 Task: Add Schar Pizza Crust to the cart.
Action: Mouse pressed left at (19, 74)
Screenshot: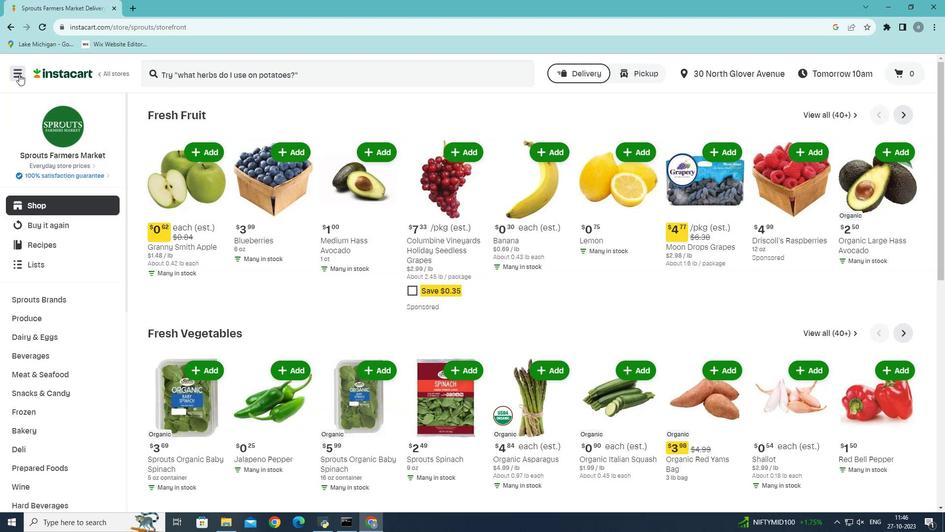 
Action: Mouse moved to (47, 286)
Screenshot: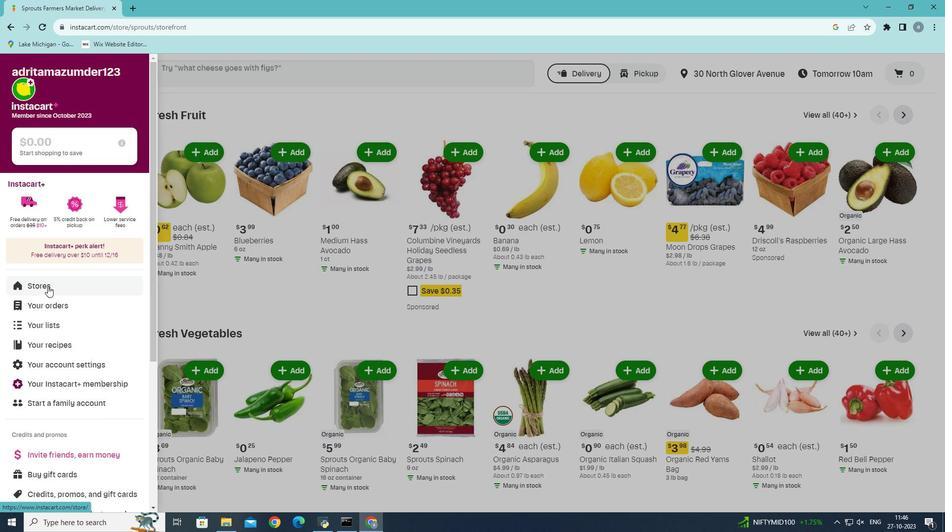
Action: Mouse pressed left at (47, 286)
Screenshot: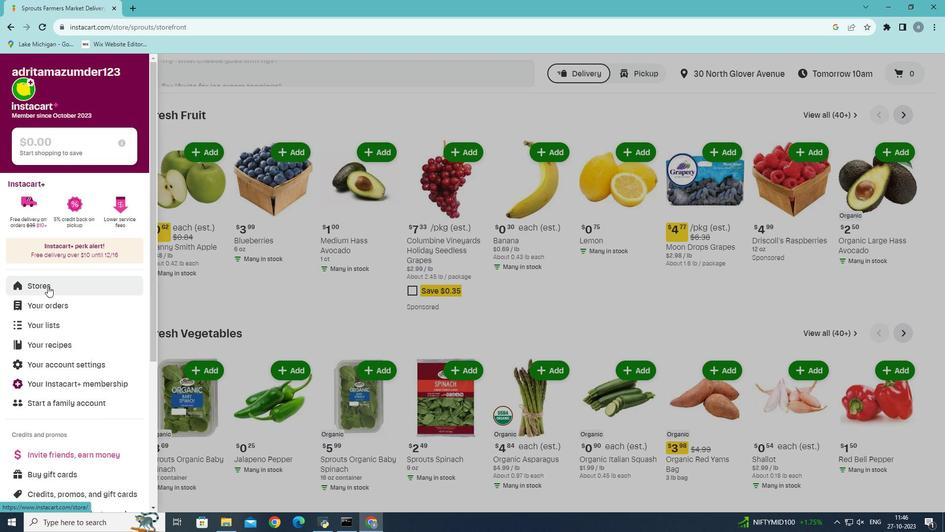 
Action: Mouse moved to (232, 109)
Screenshot: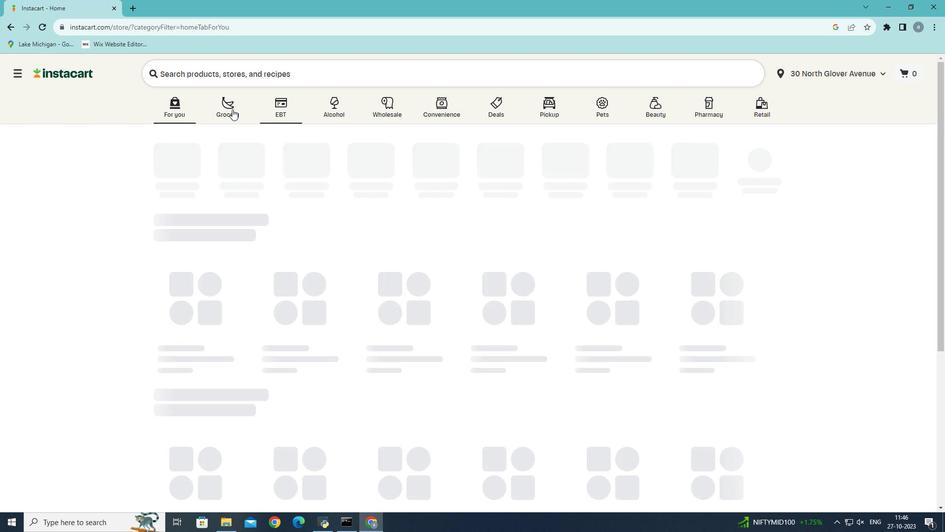 
Action: Mouse pressed left at (232, 109)
Screenshot: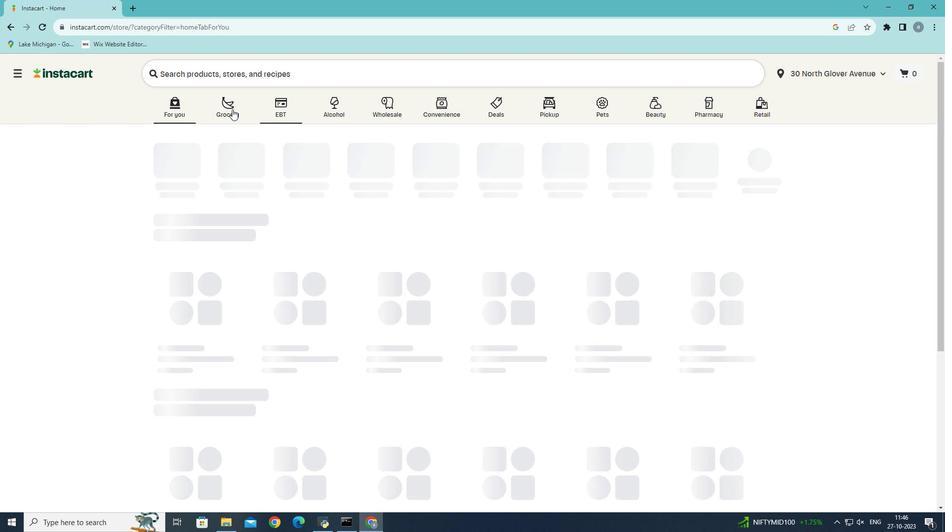 
Action: Mouse moved to (217, 284)
Screenshot: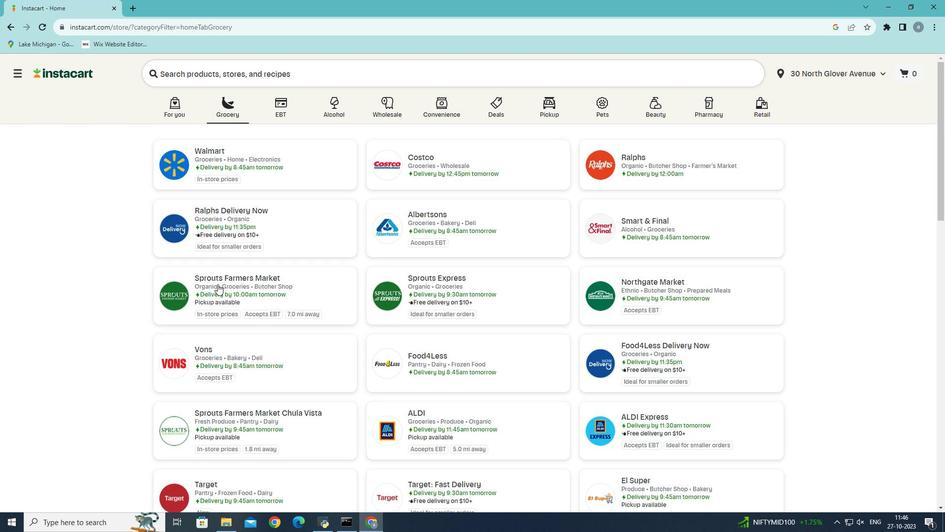 
Action: Mouse pressed left at (217, 284)
Screenshot: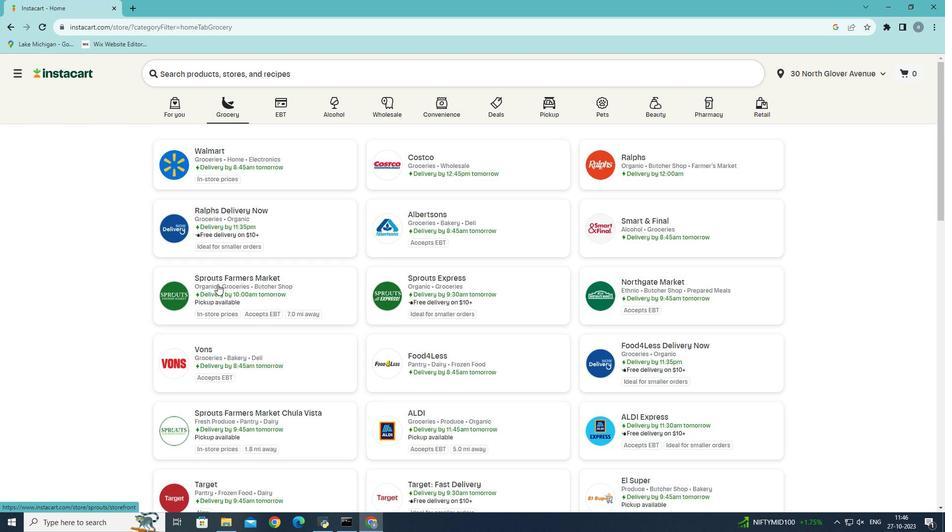 
Action: Mouse moved to (17, 430)
Screenshot: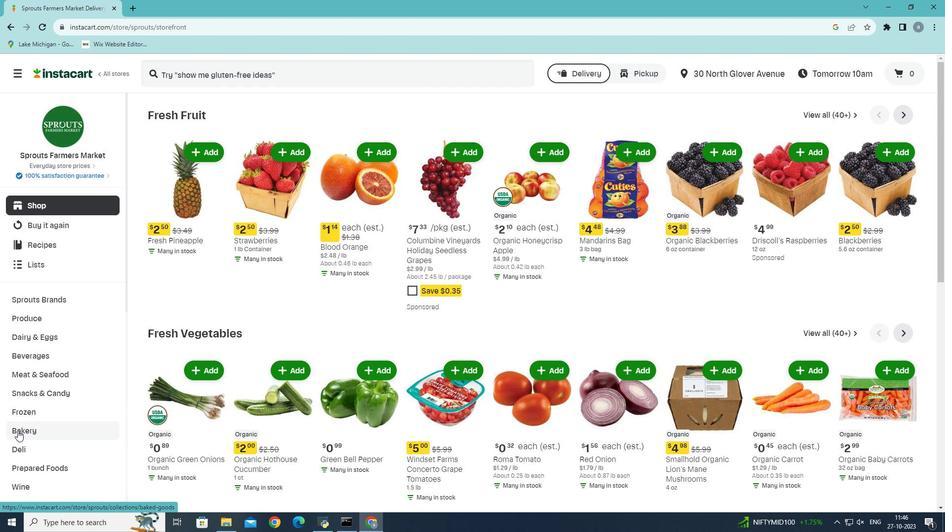 
Action: Mouse pressed left at (17, 430)
Screenshot: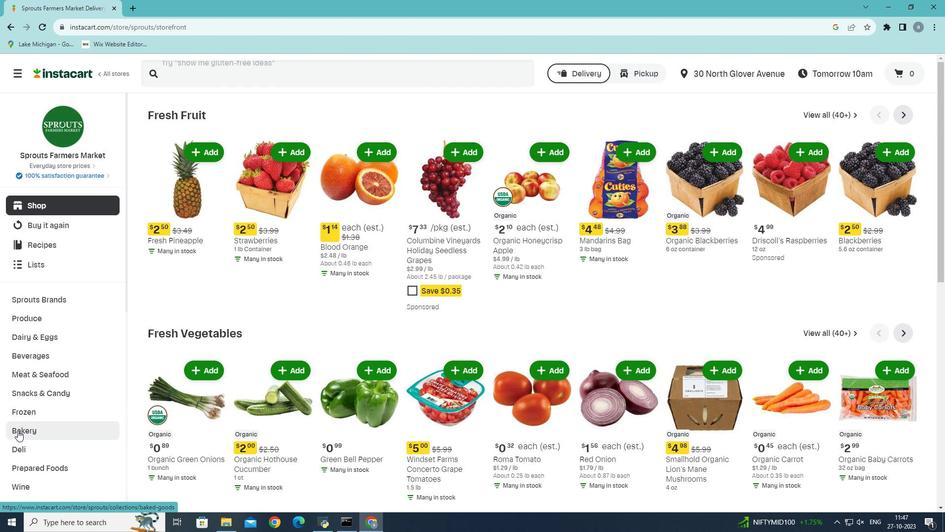 
Action: Mouse moved to (743, 143)
Screenshot: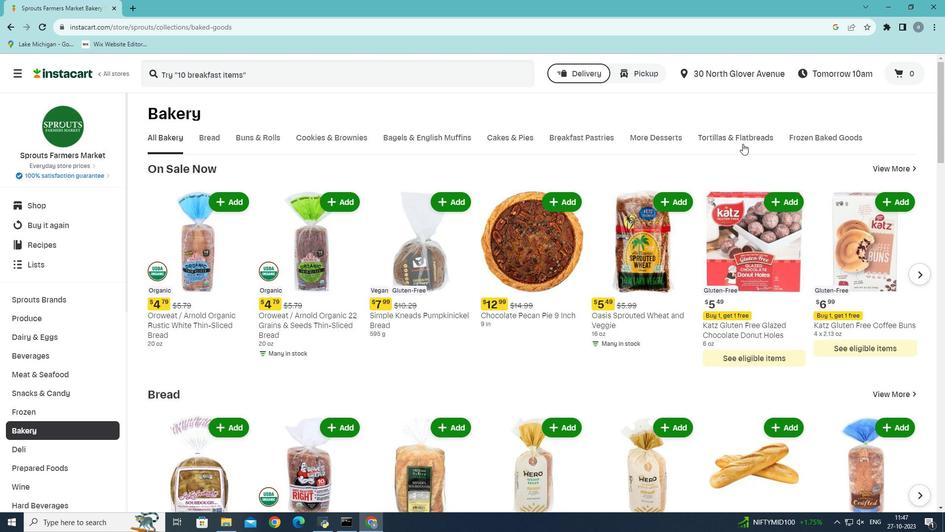 
Action: Mouse pressed left at (743, 143)
Screenshot: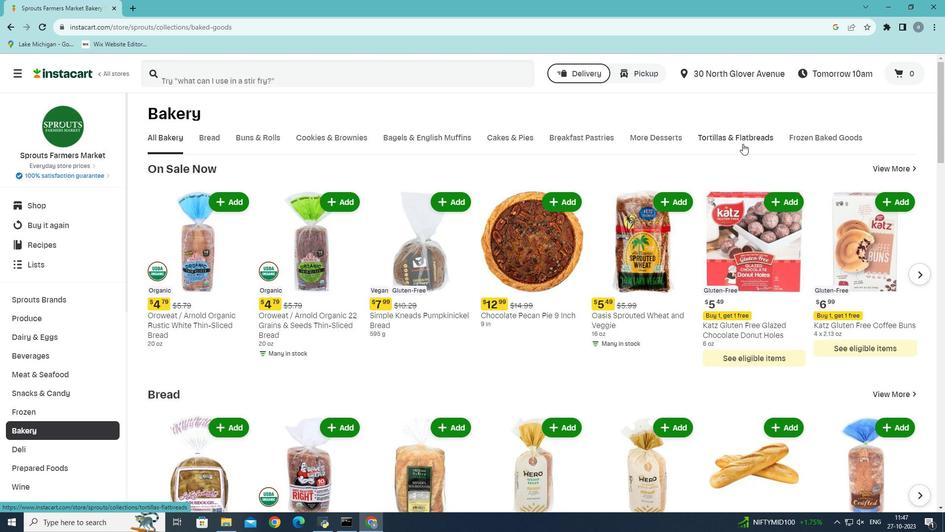 
Action: Mouse moved to (283, 184)
Screenshot: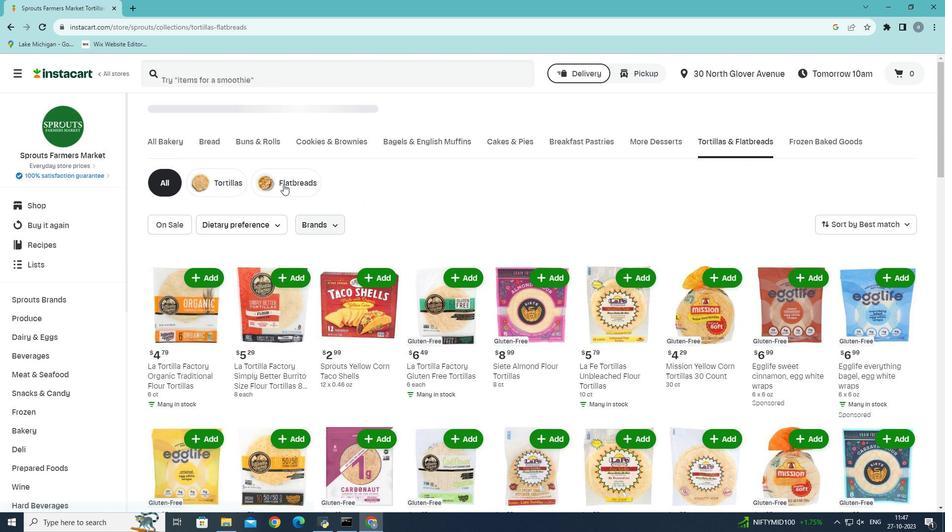 
Action: Mouse pressed left at (283, 184)
Screenshot: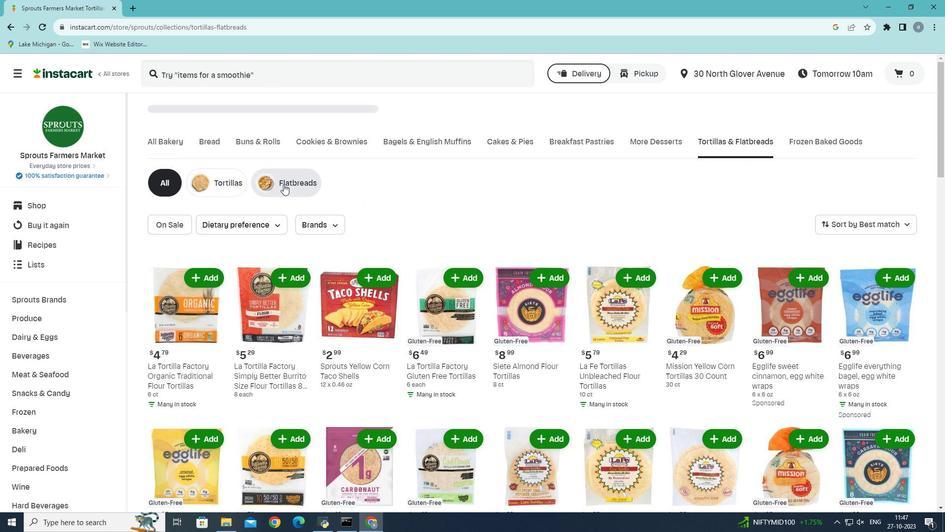 
Action: Mouse moved to (319, 222)
Screenshot: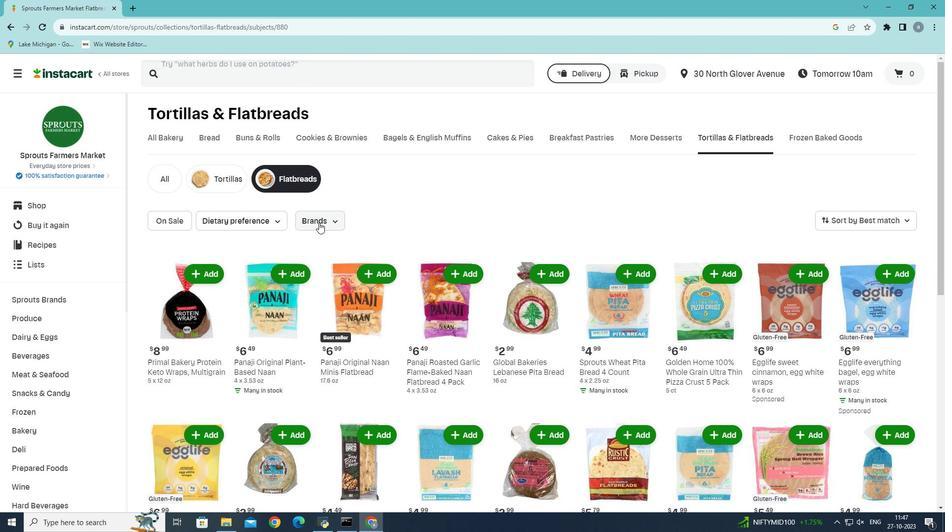 
Action: Mouse scrolled (319, 222) with delta (0, 0)
Screenshot: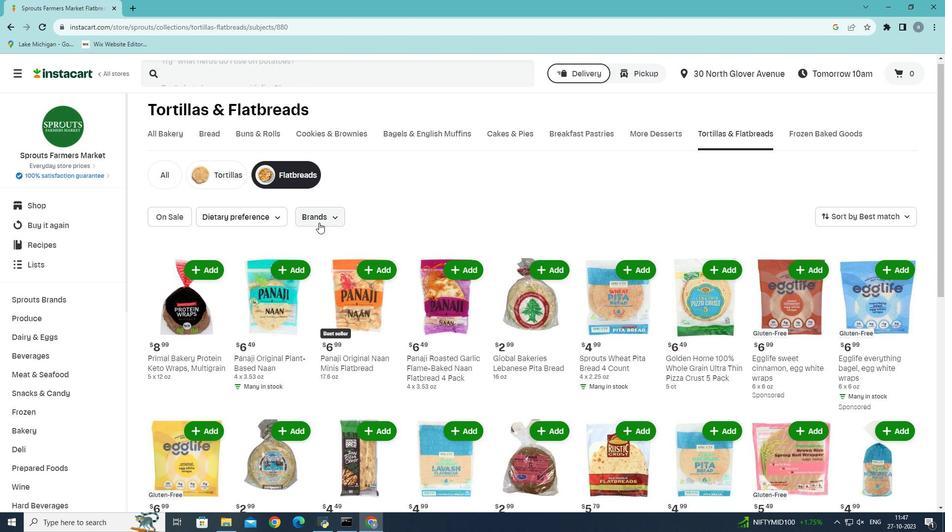 
Action: Mouse scrolled (319, 222) with delta (0, 0)
Screenshot: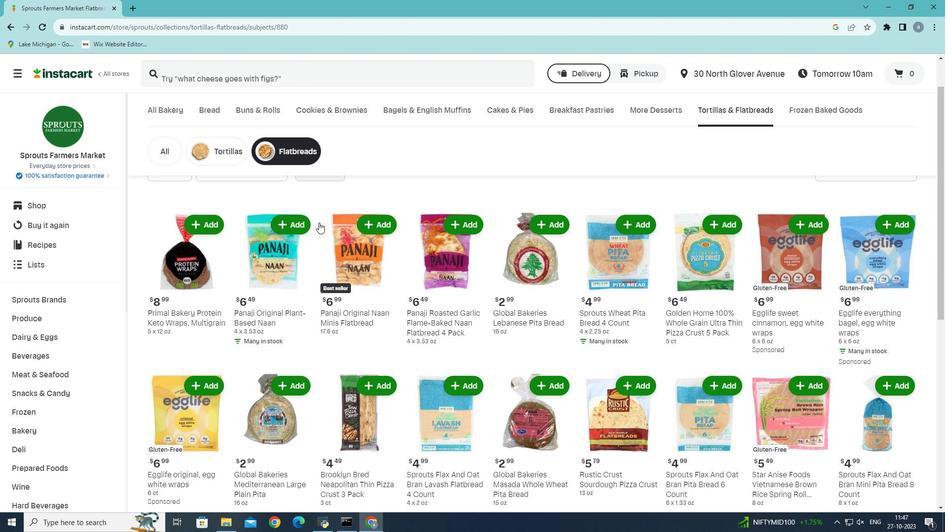 
Action: Mouse scrolled (319, 222) with delta (0, 0)
Screenshot: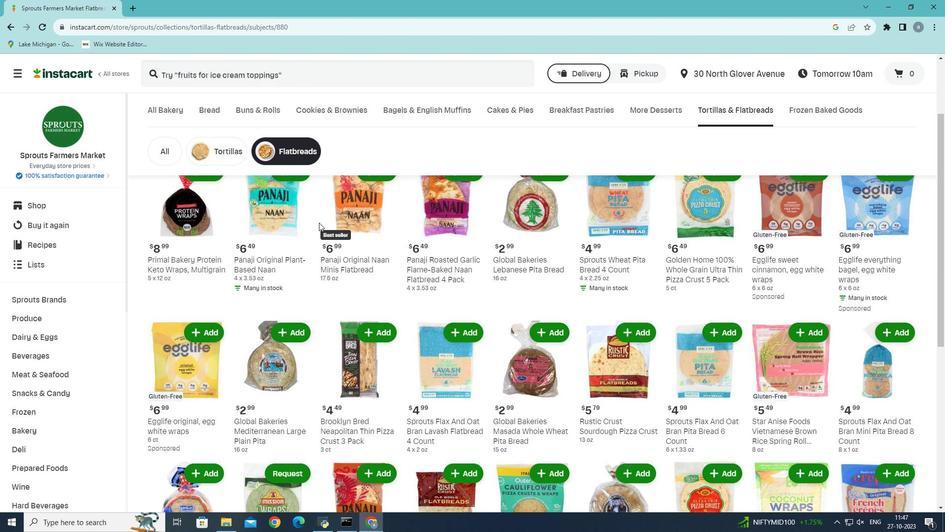 
Action: Mouse moved to (322, 220)
Screenshot: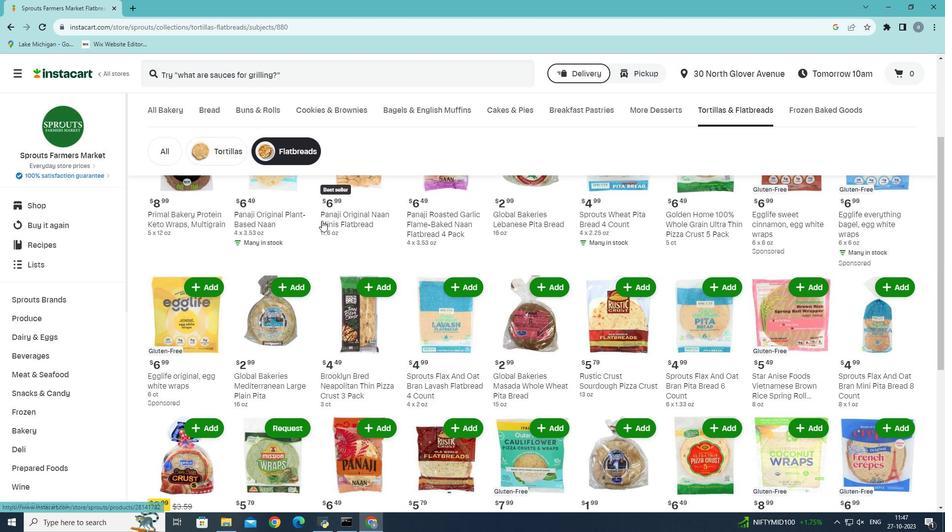 
Action: Mouse scrolled (322, 220) with delta (0, 0)
Screenshot: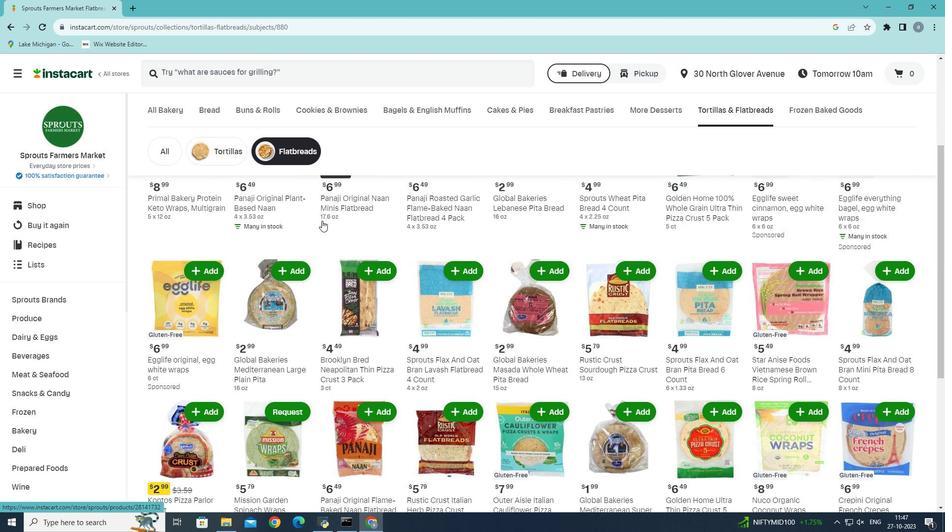 
Action: Mouse scrolled (322, 220) with delta (0, 0)
Screenshot: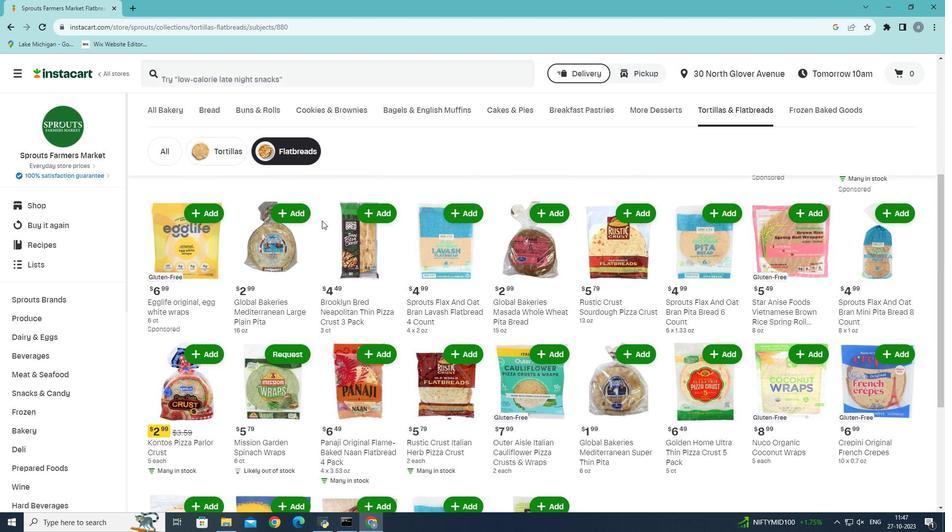 
Action: Mouse scrolled (322, 220) with delta (0, 0)
Screenshot: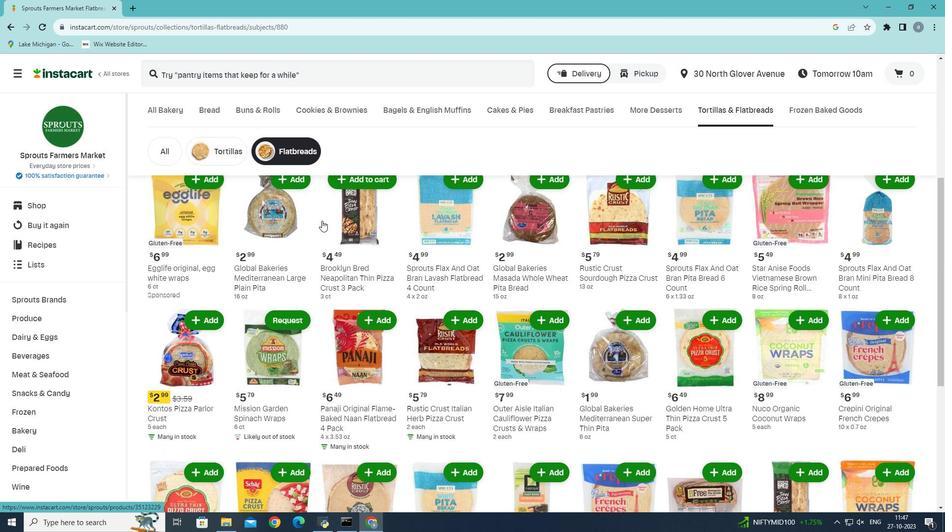 
Action: Mouse scrolled (322, 220) with delta (0, 0)
Screenshot: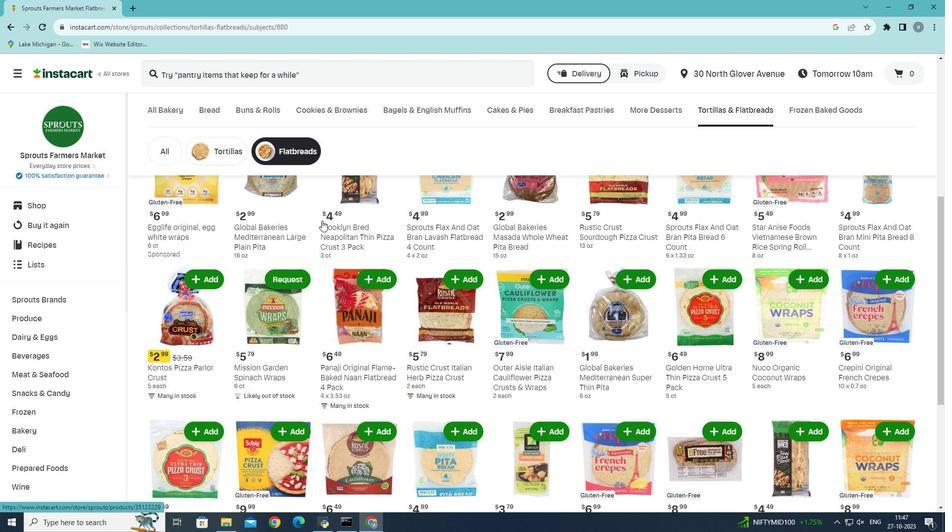 
Action: Mouse scrolled (322, 220) with delta (0, 0)
Screenshot: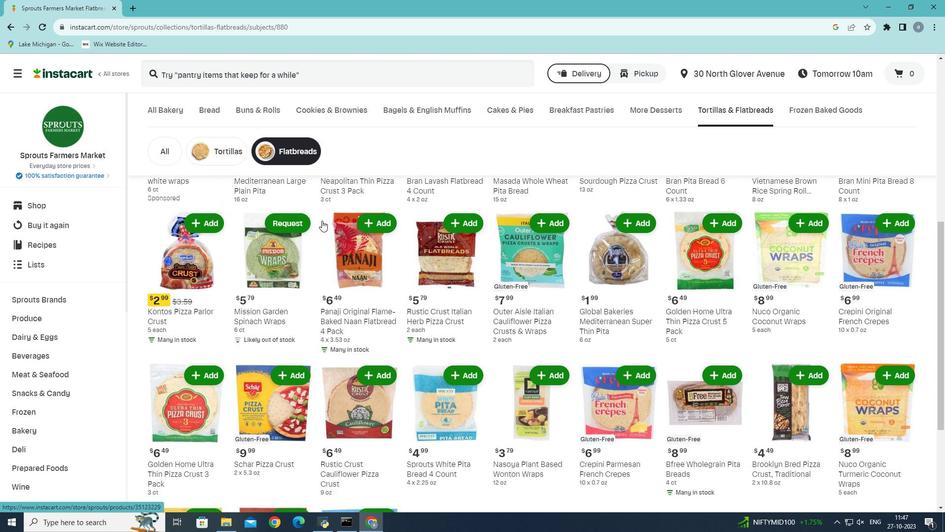 
Action: Mouse moved to (294, 332)
Screenshot: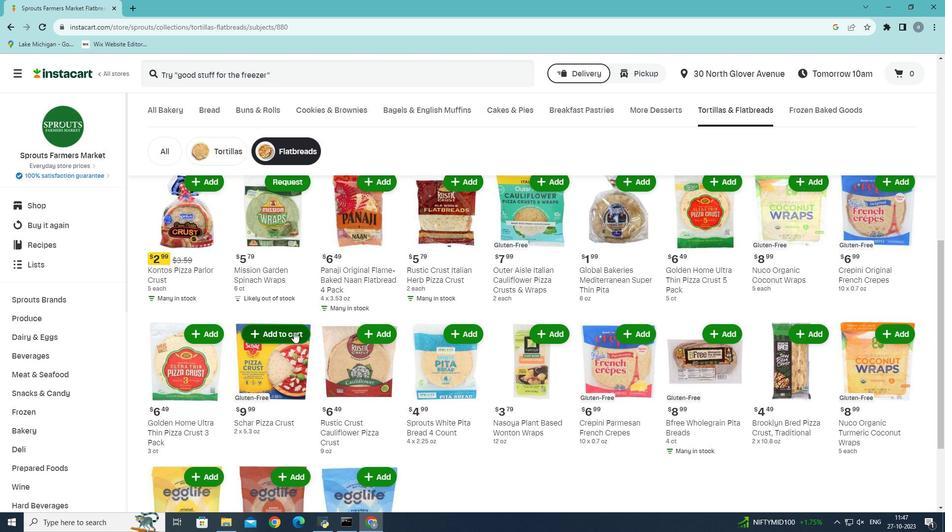 
Action: Mouse pressed left at (294, 332)
Screenshot: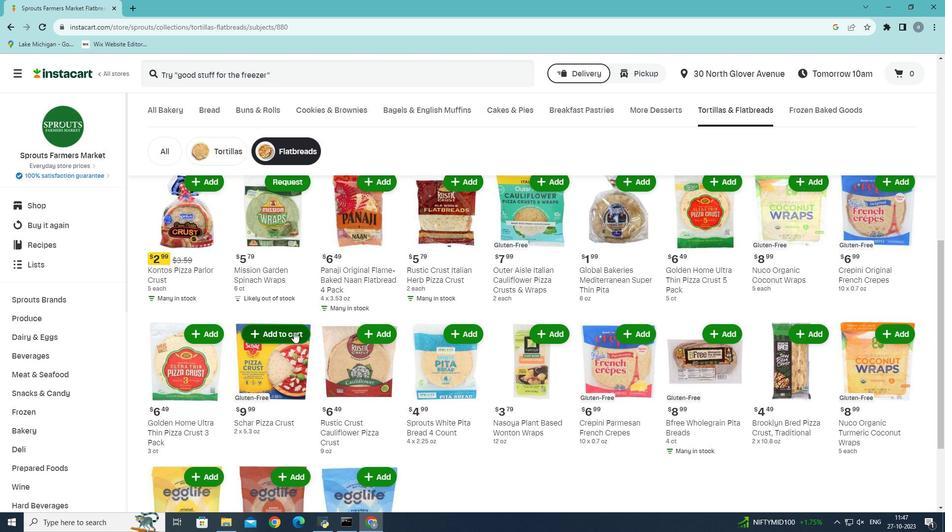 
